 Task: Add a condition where "Channel Is not Text" in unsolved tickets in your groups.
Action: Mouse moved to (97, 370)
Screenshot: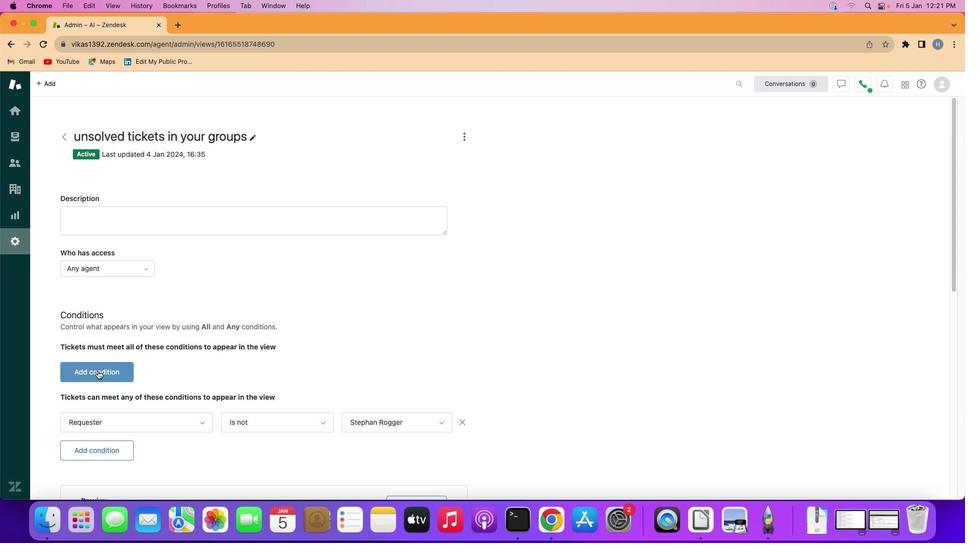 
Action: Mouse pressed left at (97, 370)
Screenshot: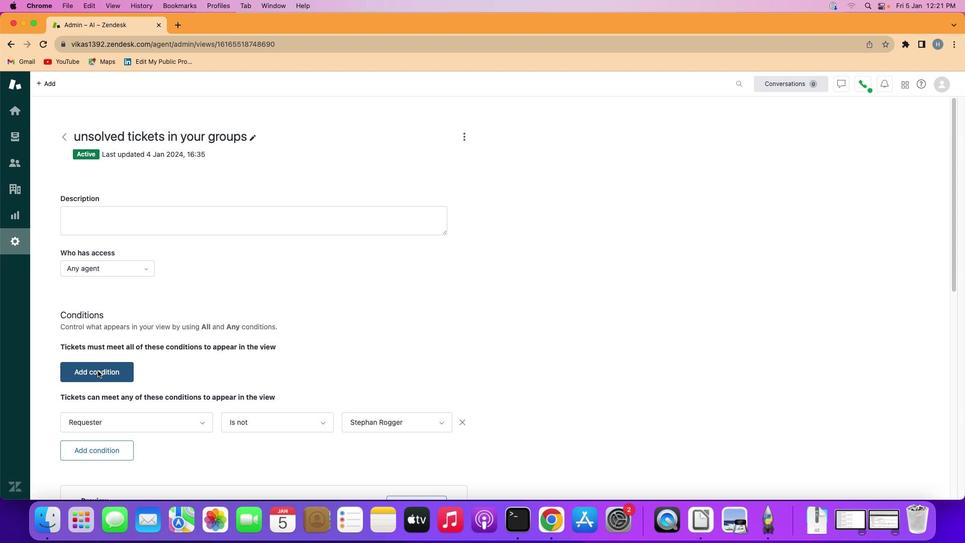 
Action: Mouse moved to (118, 371)
Screenshot: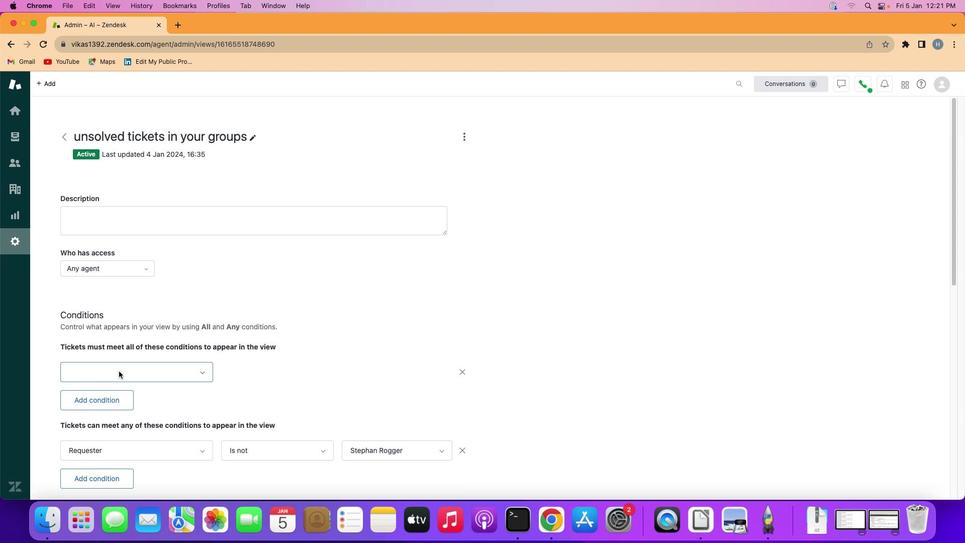 
Action: Mouse pressed left at (118, 371)
Screenshot: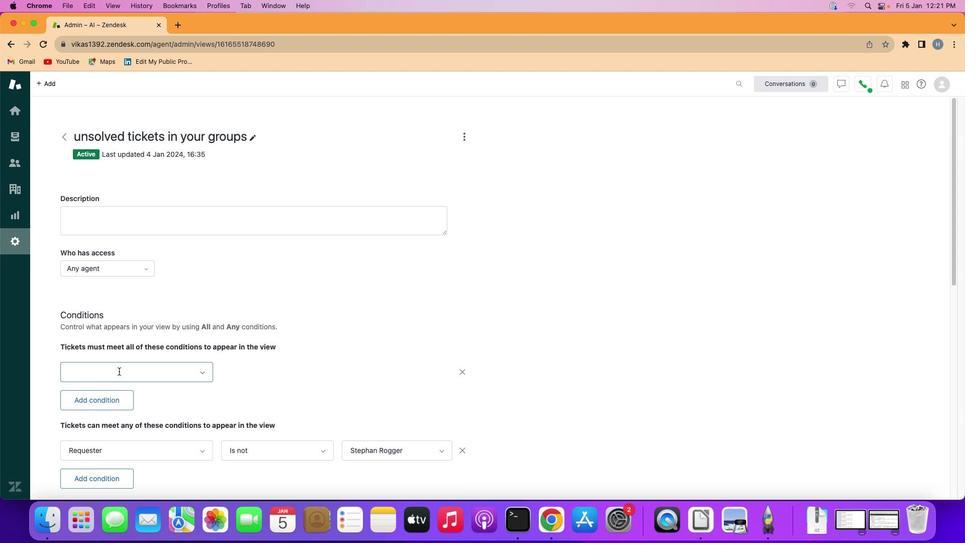 
Action: Mouse moved to (162, 275)
Screenshot: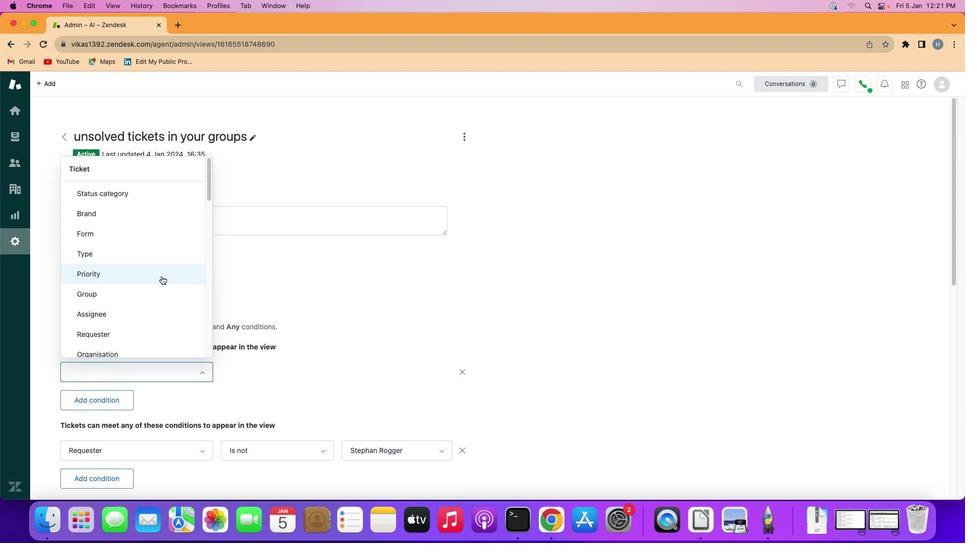 
Action: Mouse scrolled (162, 275) with delta (0, 0)
Screenshot: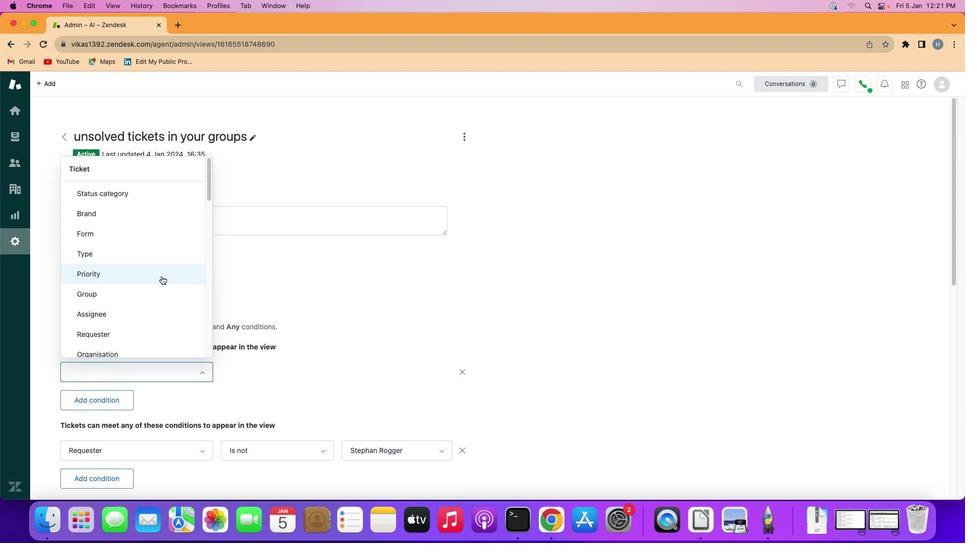 
Action: Mouse moved to (161, 275)
Screenshot: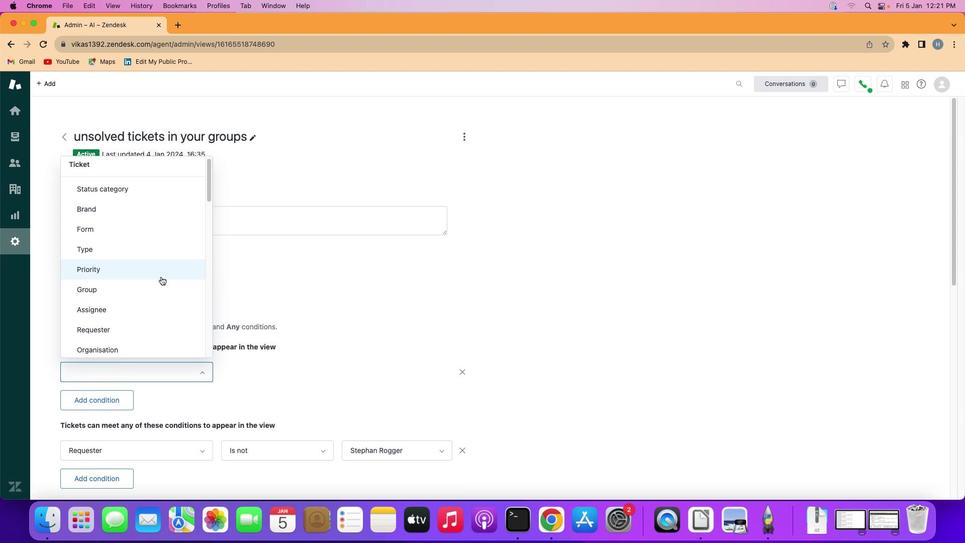 
Action: Mouse scrolled (161, 275) with delta (0, 0)
Screenshot: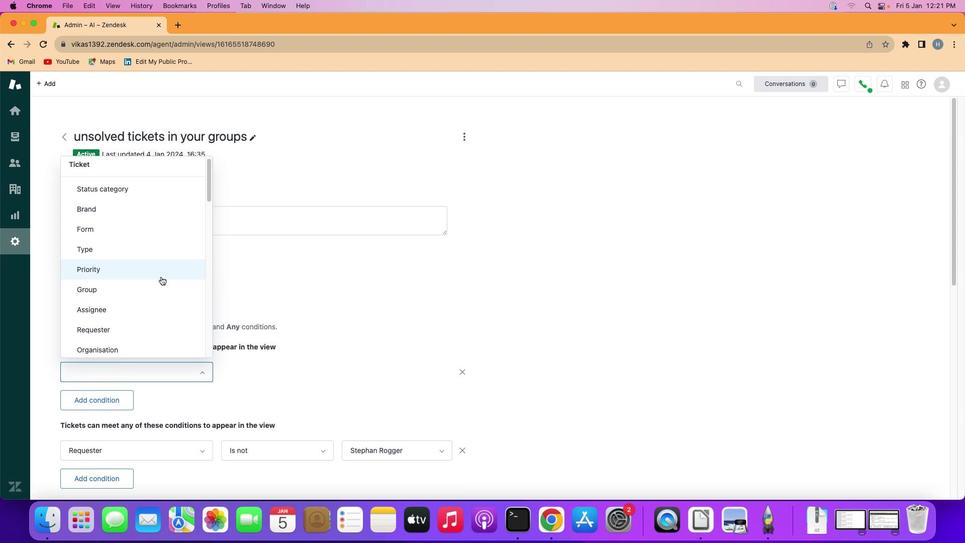 
Action: Mouse moved to (160, 276)
Screenshot: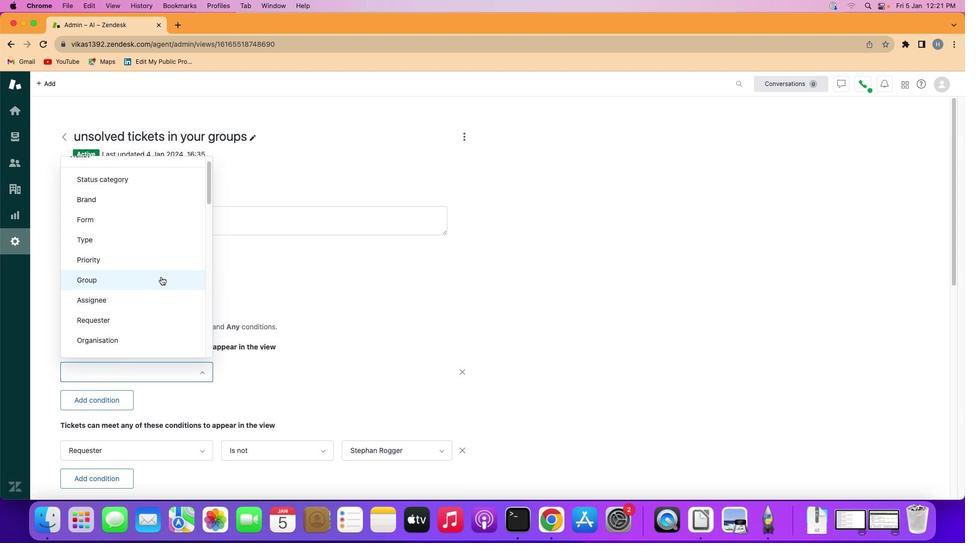 
Action: Mouse scrolled (160, 276) with delta (0, 0)
Screenshot: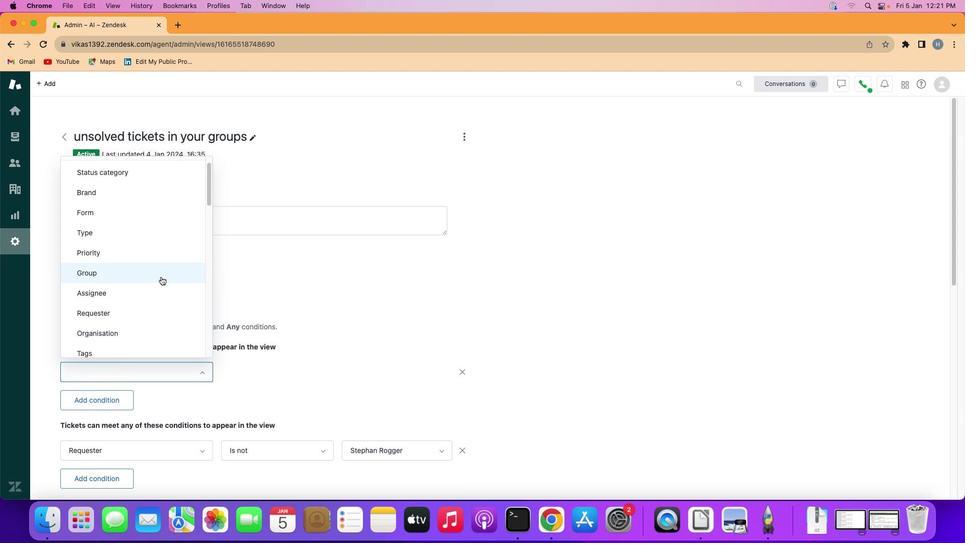 
Action: Mouse moved to (160, 276)
Screenshot: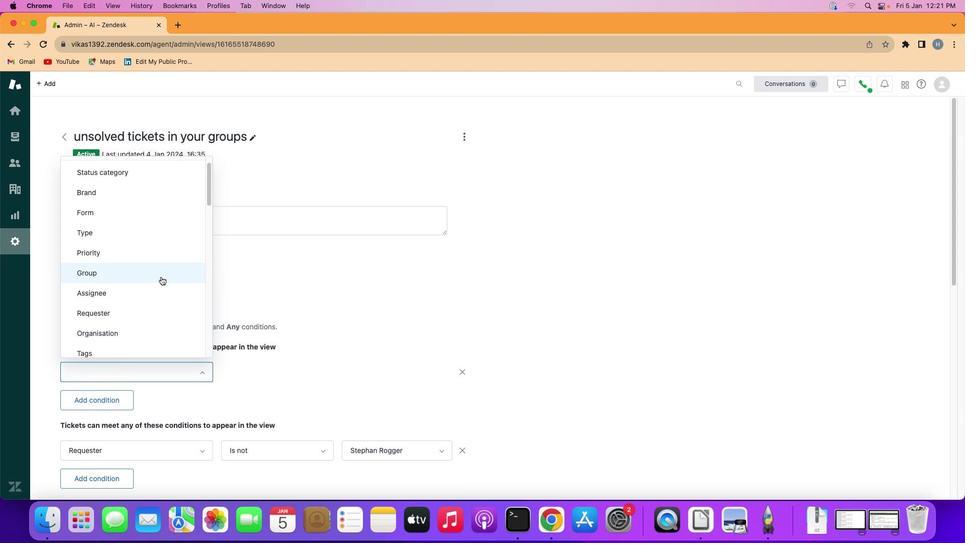 
Action: Mouse scrolled (160, 276) with delta (0, 0)
Screenshot: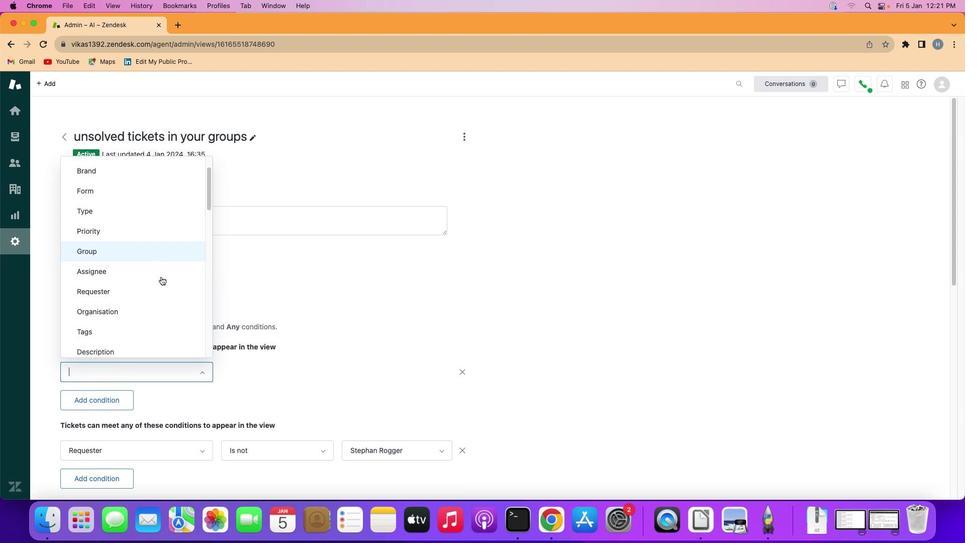 
Action: Mouse scrolled (160, 276) with delta (0, 0)
Screenshot: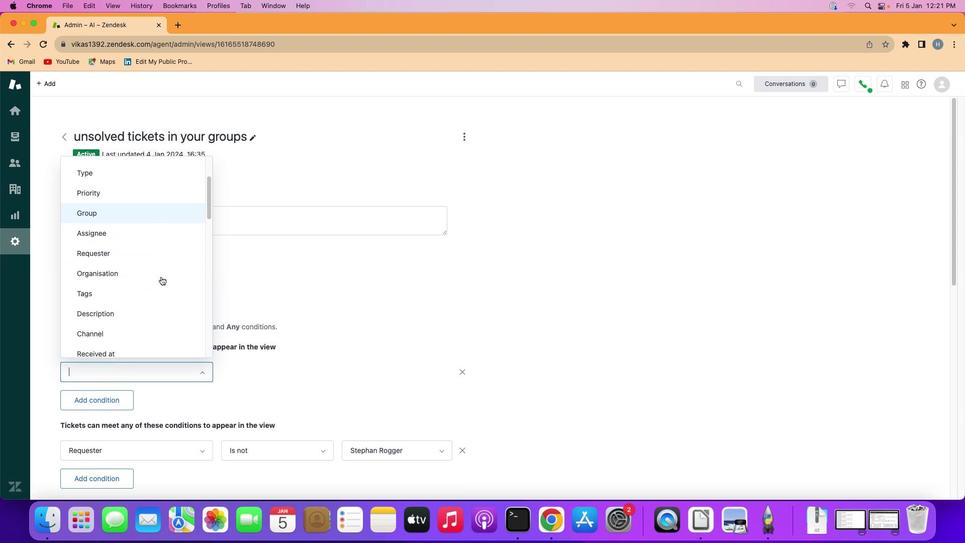 
Action: Mouse moved to (156, 299)
Screenshot: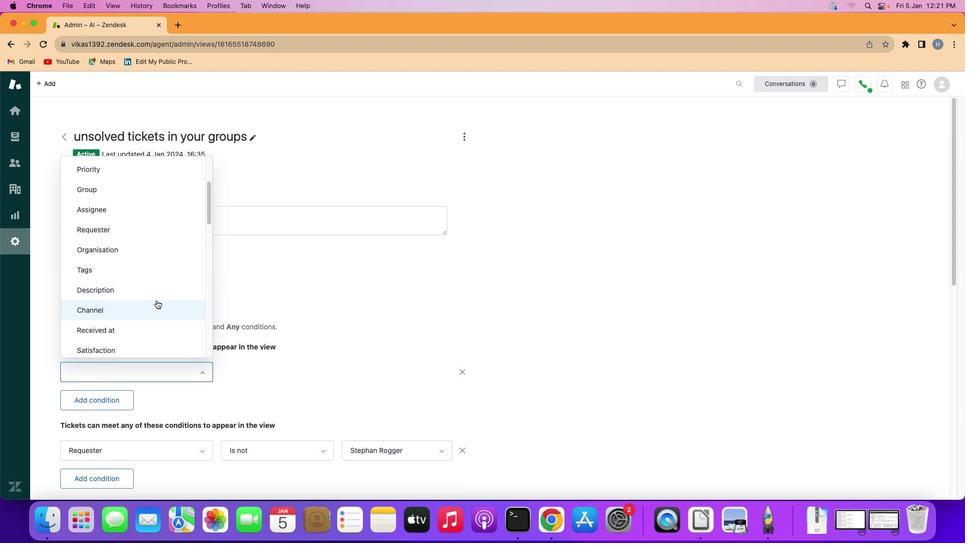 
Action: Mouse pressed left at (156, 299)
Screenshot: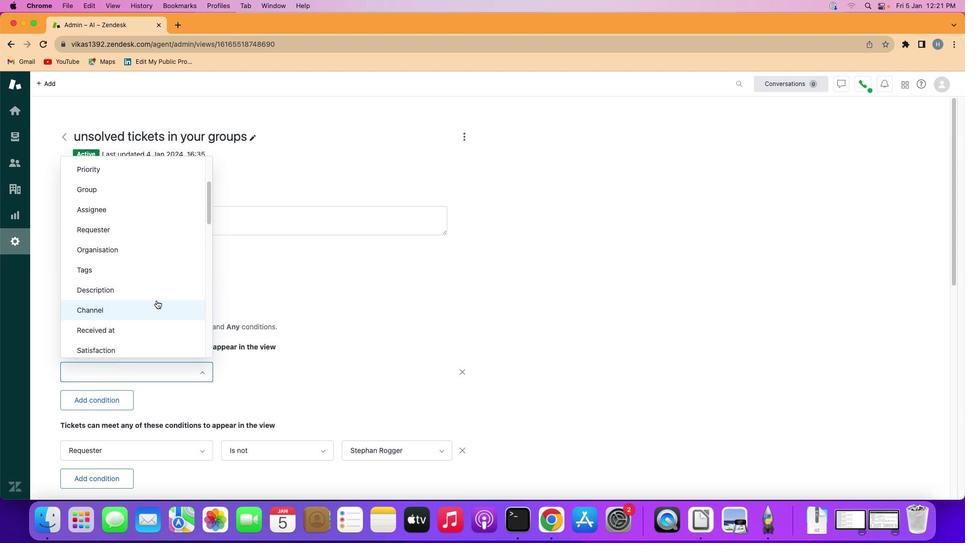 
Action: Mouse moved to (260, 373)
Screenshot: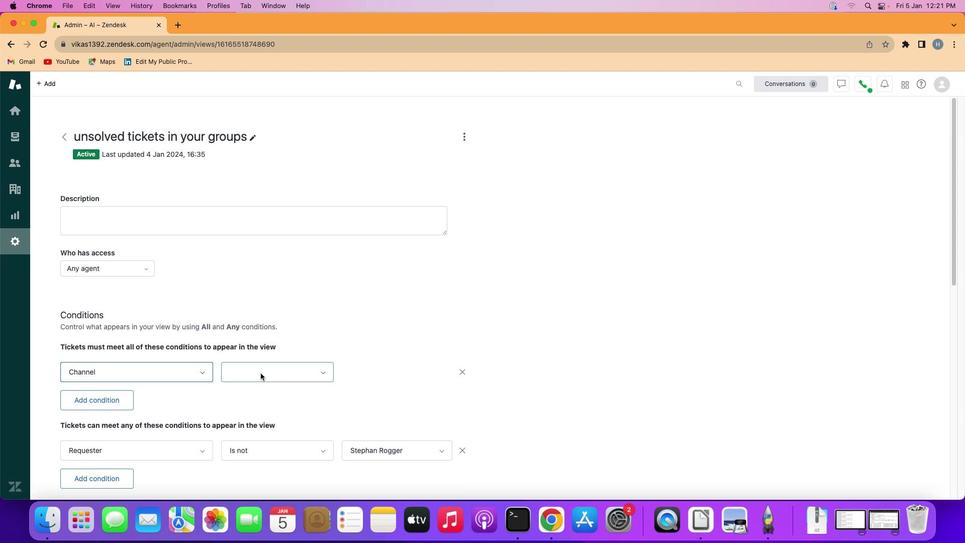 
Action: Mouse pressed left at (260, 373)
Screenshot: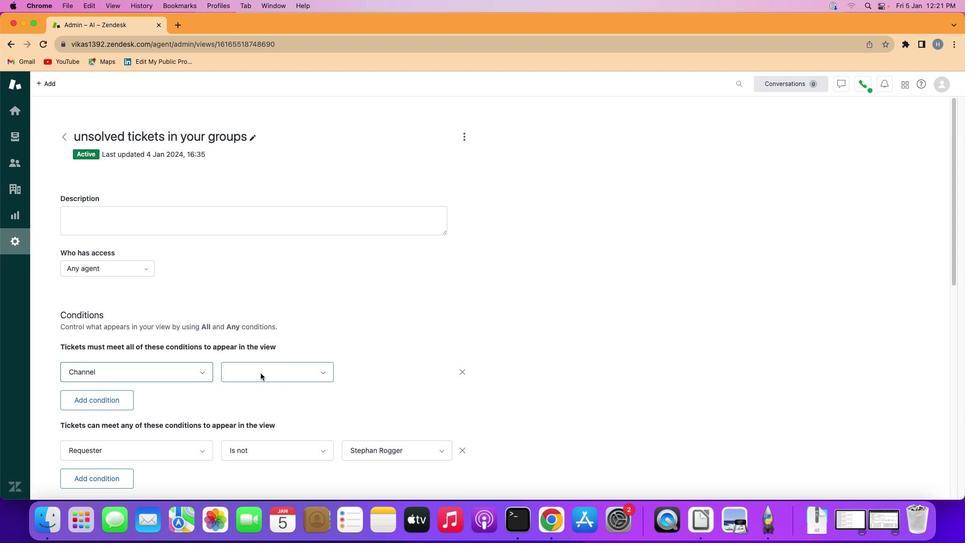 
Action: Mouse moved to (264, 415)
Screenshot: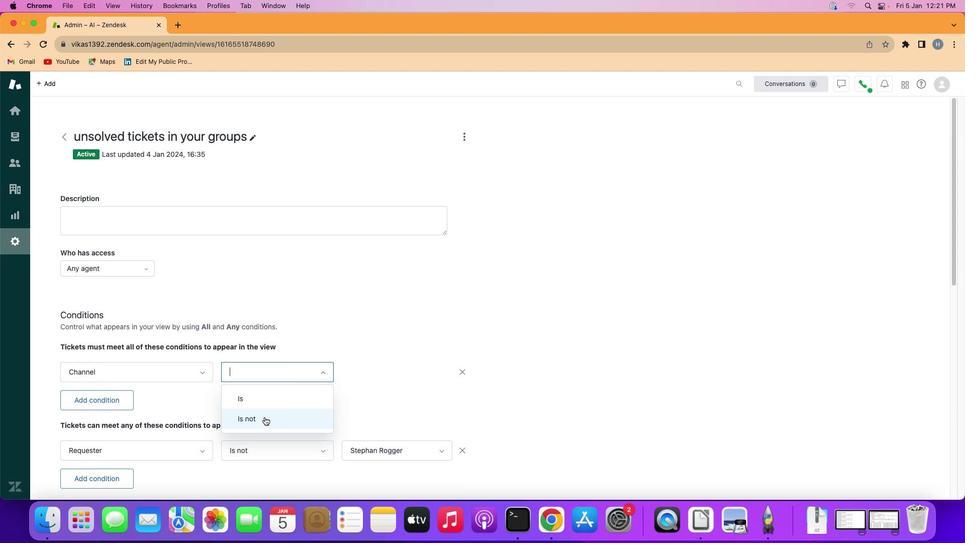
Action: Mouse pressed left at (264, 415)
Screenshot: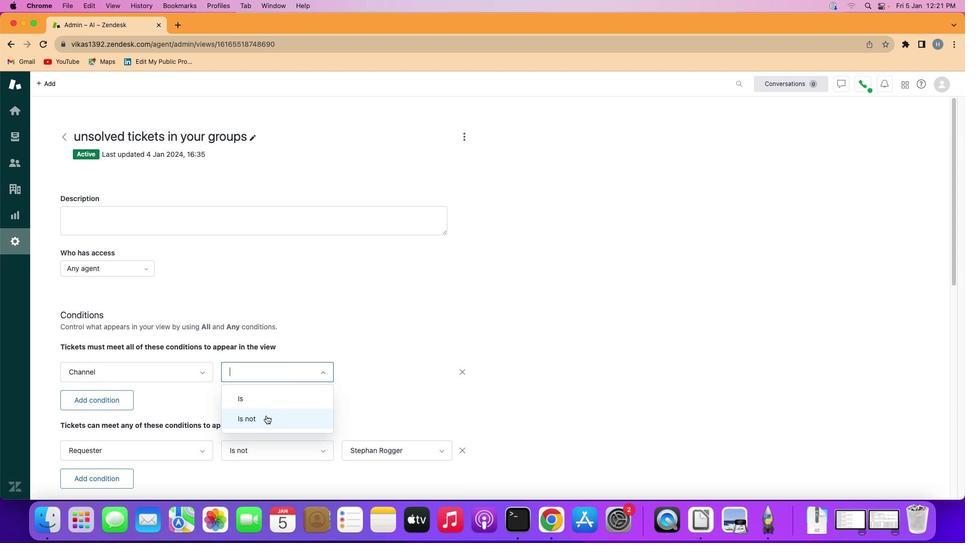 
Action: Mouse moved to (374, 380)
Screenshot: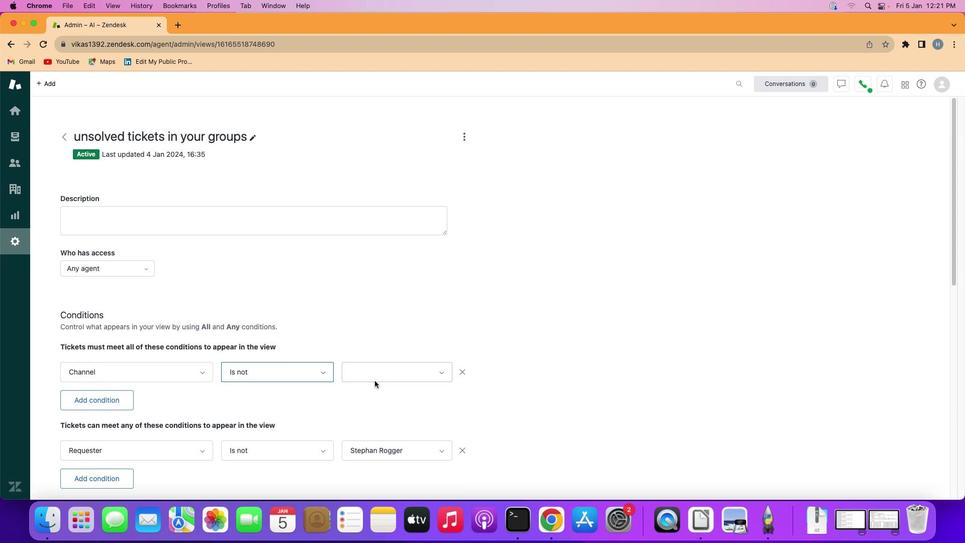 
Action: Mouse pressed left at (374, 380)
Screenshot: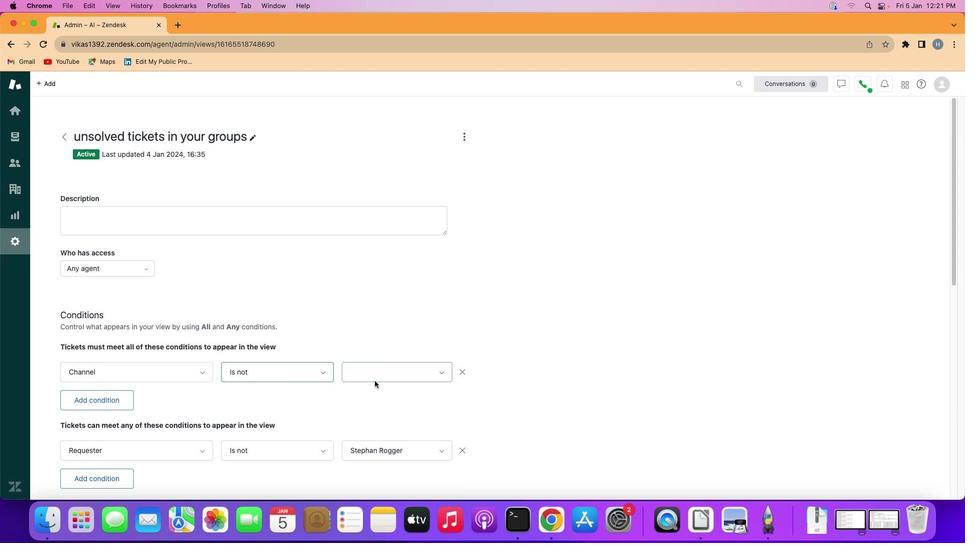 
Action: Mouse moved to (388, 314)
Screenshot: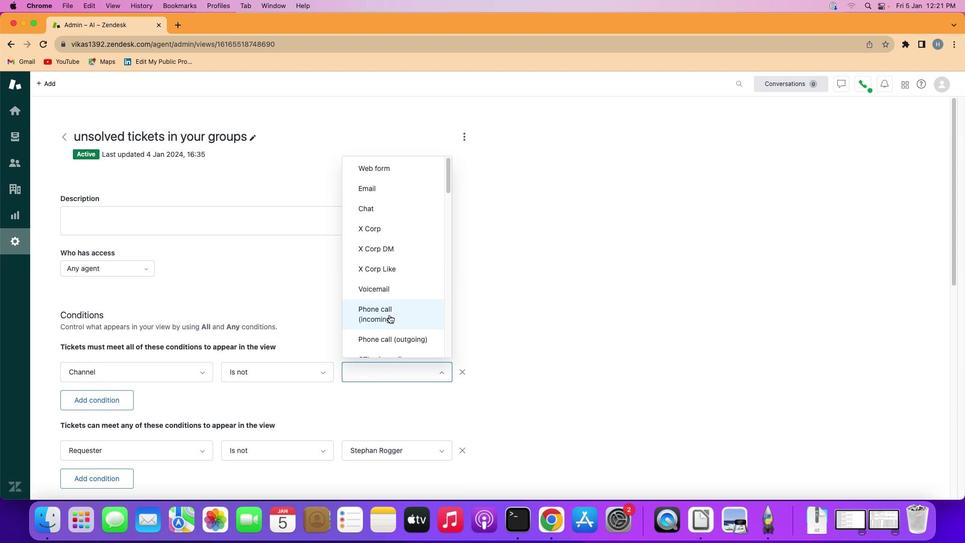 
Action: Mouse scrolled (388, 314) with delta (0, 0)
Screenshot: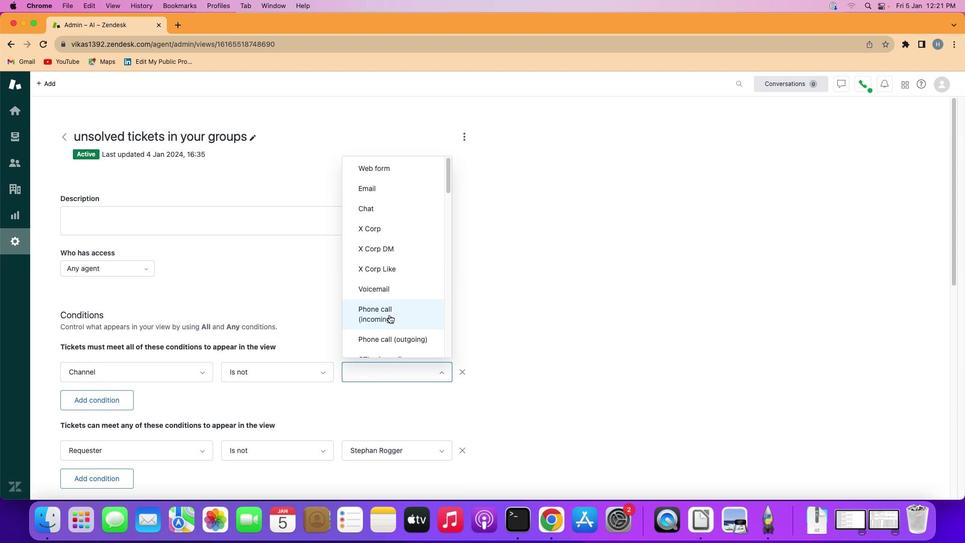 
Action: Mouse moved to (388, 314)
Screenshot: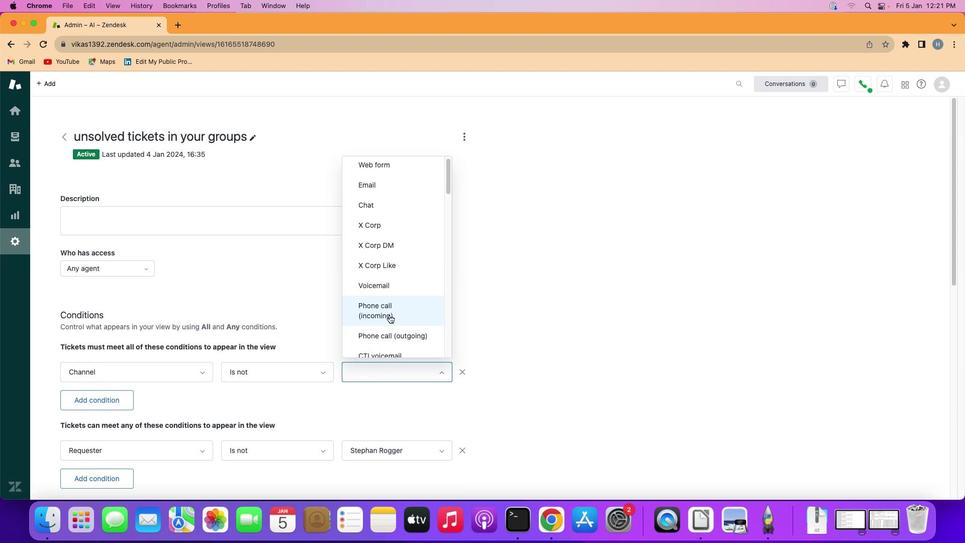 
Action: Mouse scrolled (388, 314) with delta (0, 0)
Screenshot: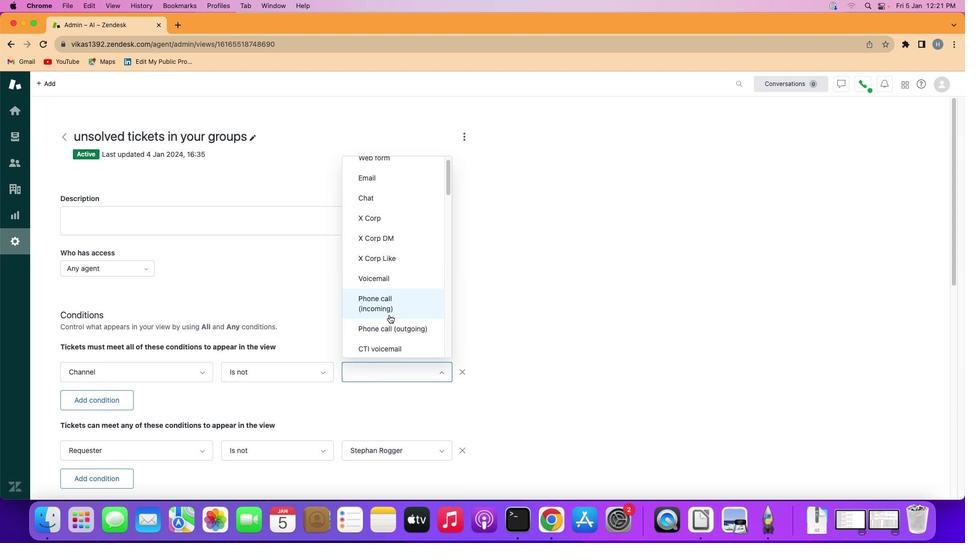 
Action: Mouse moved to (389, 314)
Screenshot: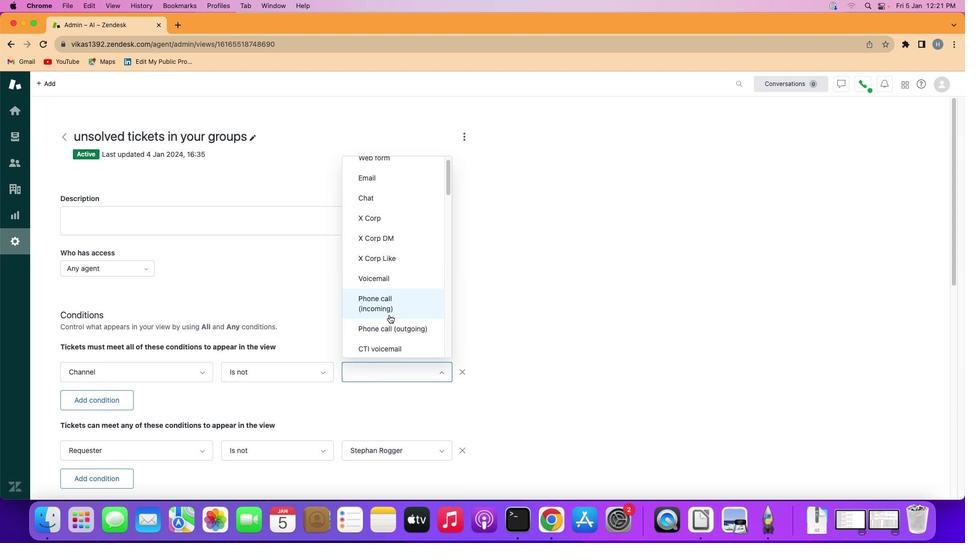 
Action: Mouse scrolled (389, 314) with delta (0, -1)
Screenshot: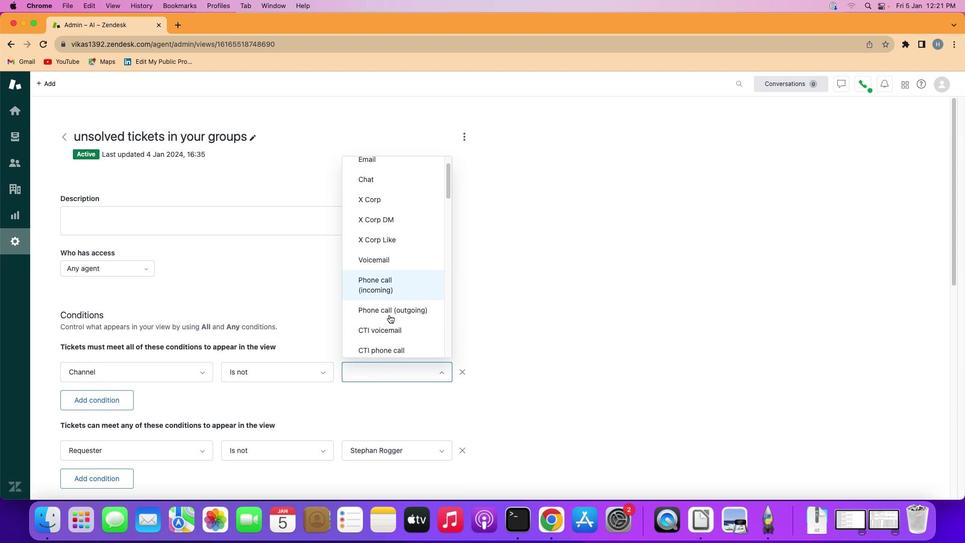
Action: Mouse scrolled (389, 314) with delta (0, -1)
Screenshot: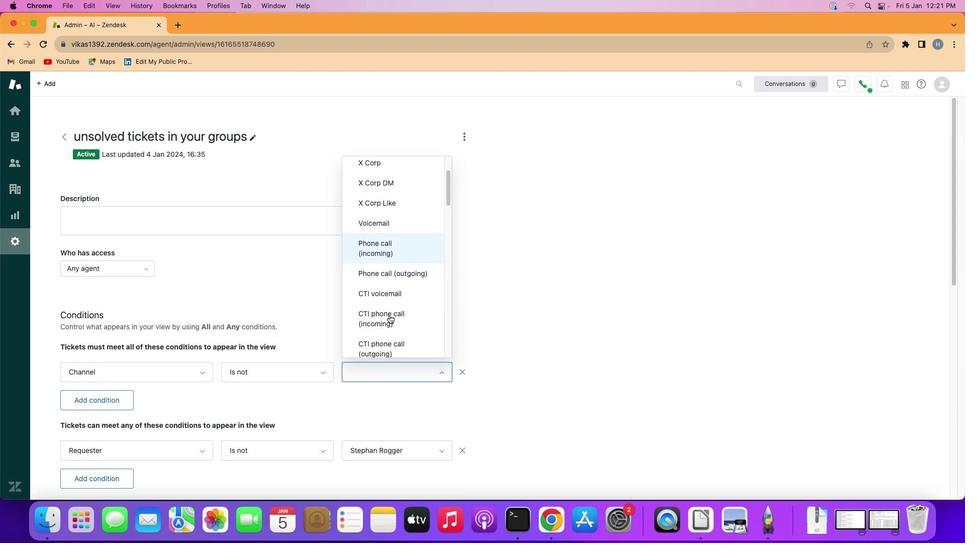 
Action: Mouse moved to (392, 327)
Screenshot: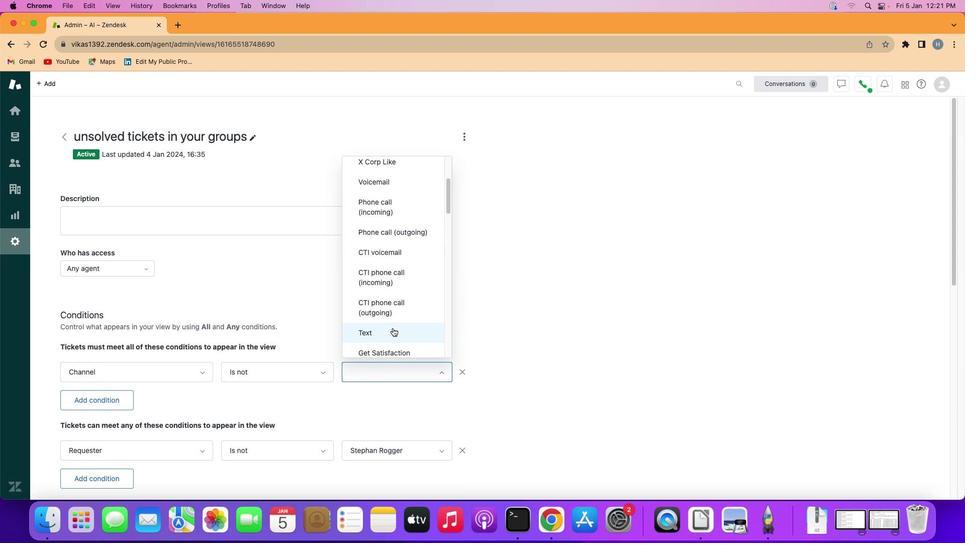 
Action: Mouse pressed left at (392, 327)
Screenshot: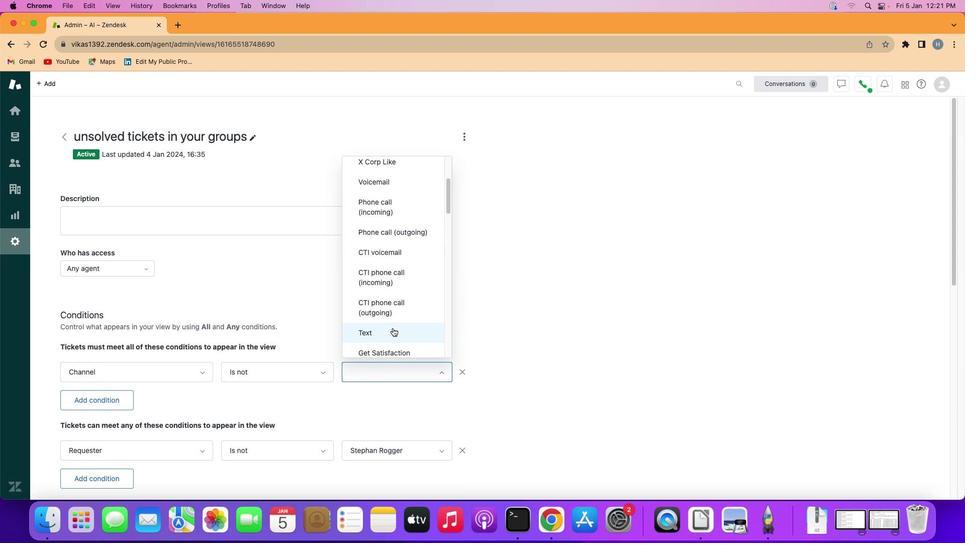 
Action: Mouse moved to (392, 327)
Screenshot: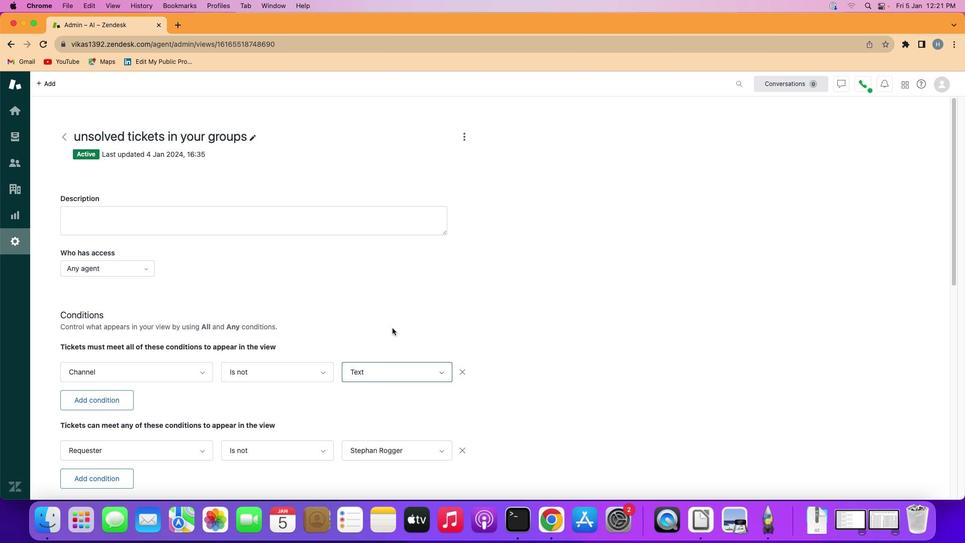 
